 Task: Use GitHub's "GitHub Pages" to host your personal or project website.
Action: Mouse moved to (837, 60)
Screenshot: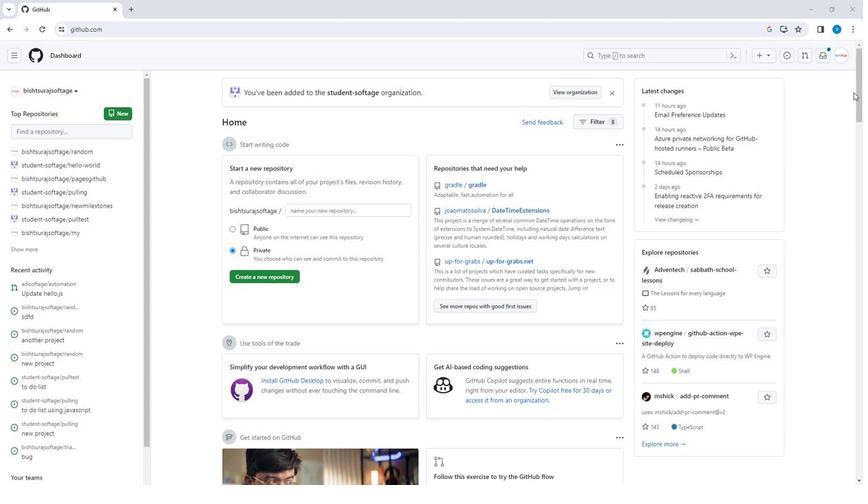 
Action: Mouse pressed left at (837, 60)
Screenshot: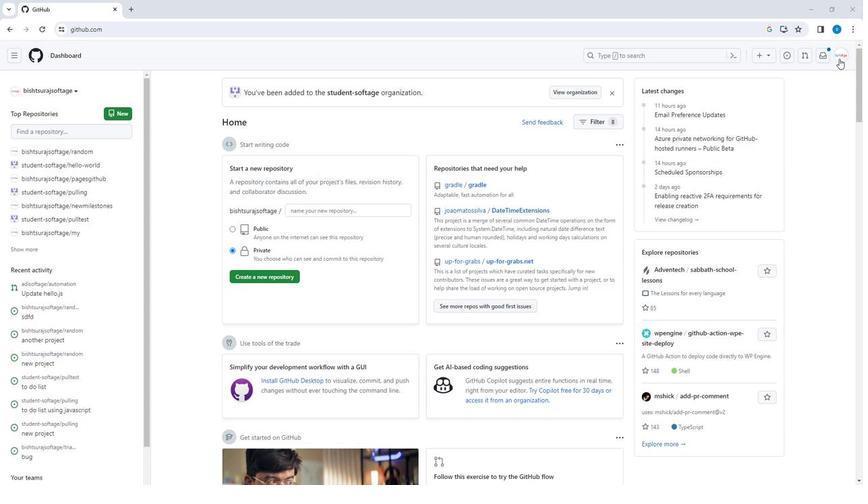
Action: Mouse moved to (791, 126)
Screenshot: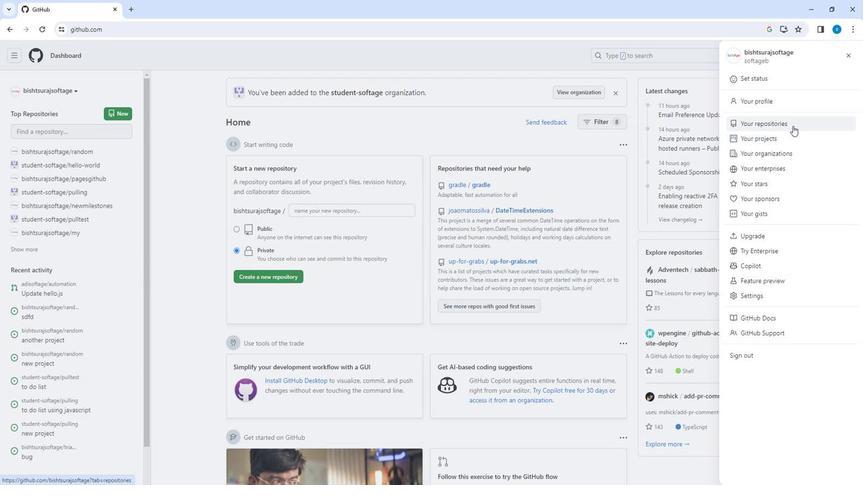 
Action: Mouse pressed left at (791, 126)
Screenshot: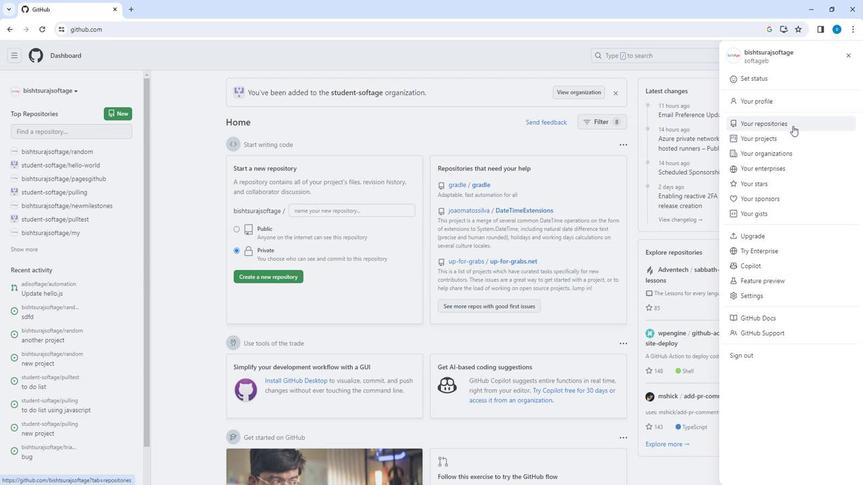 
Action: Mouse moved to (314, 142)
Screenshot: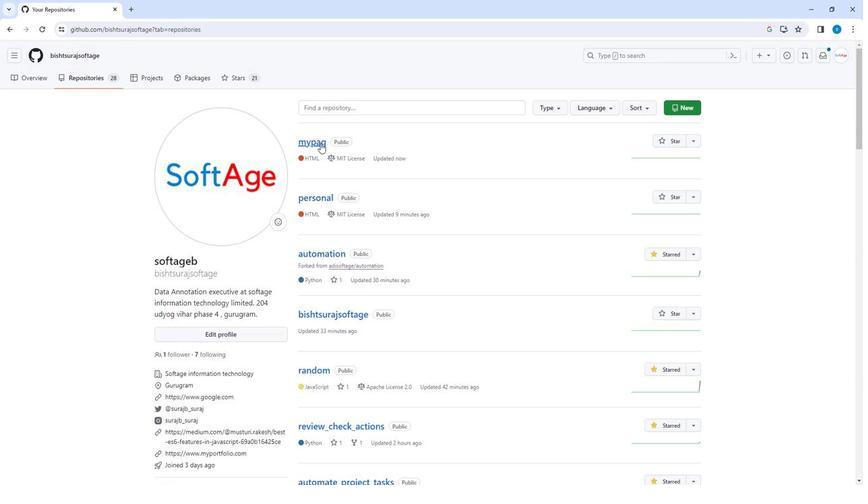 
Action: Mouse pressed left at (314, 142)
Screenshot: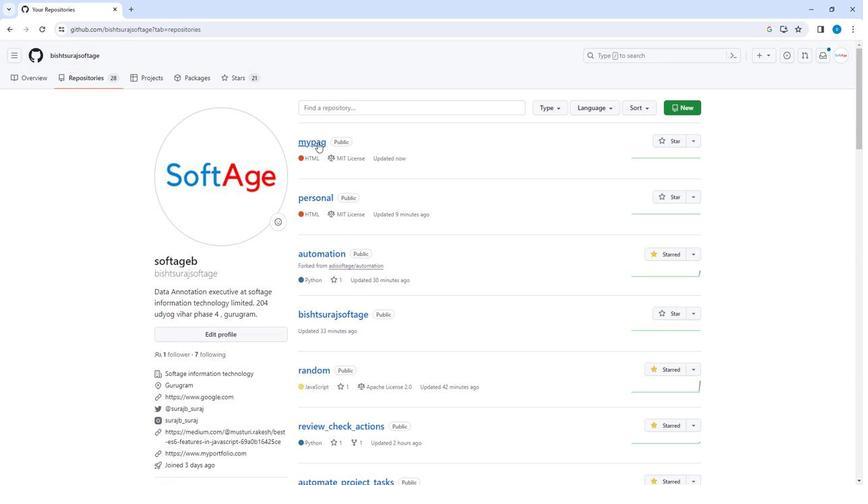 
Action: Mouse moved to (358, 82)
Screenshot: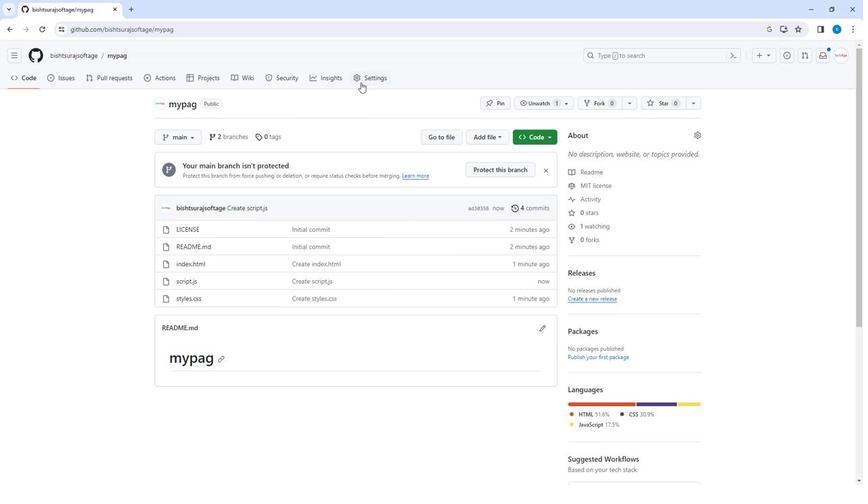 
Action: Mouse pressed left at (358, 82)
Screenshot: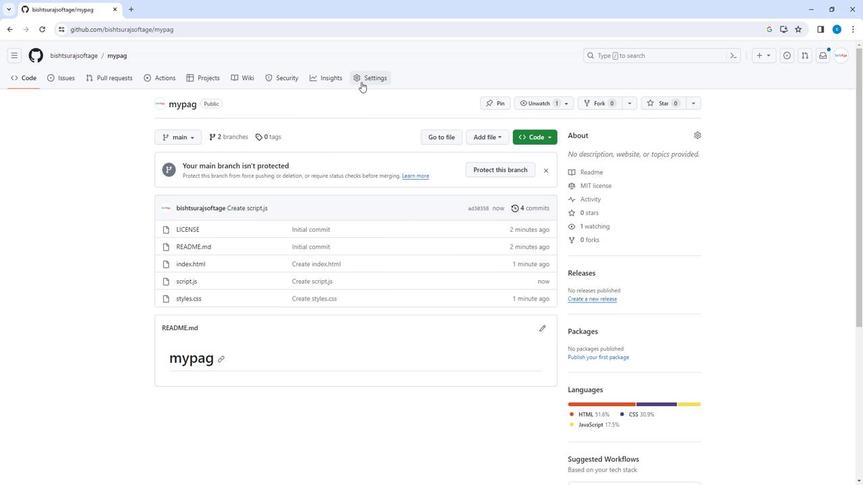 
Action: Mouse moved to (198, 297)
Screenshot: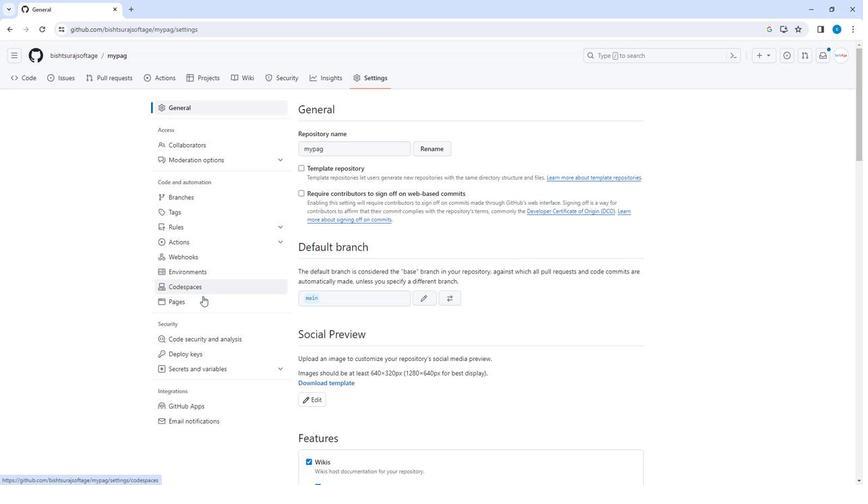 
Action: Mouse pressed left at (198, 297)
Screenshot: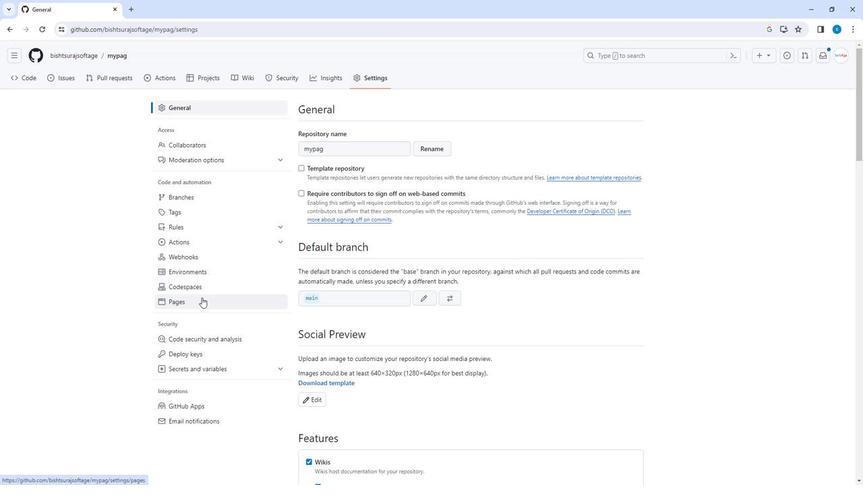 
Action: Mouse moved to (321, 252)
Screenshot: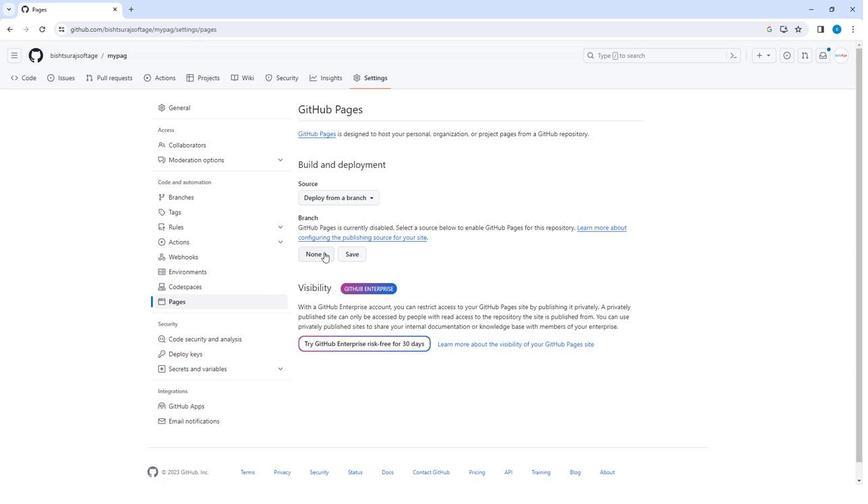 
Action: Mouse pressed left at (321, 252)
Screenshot: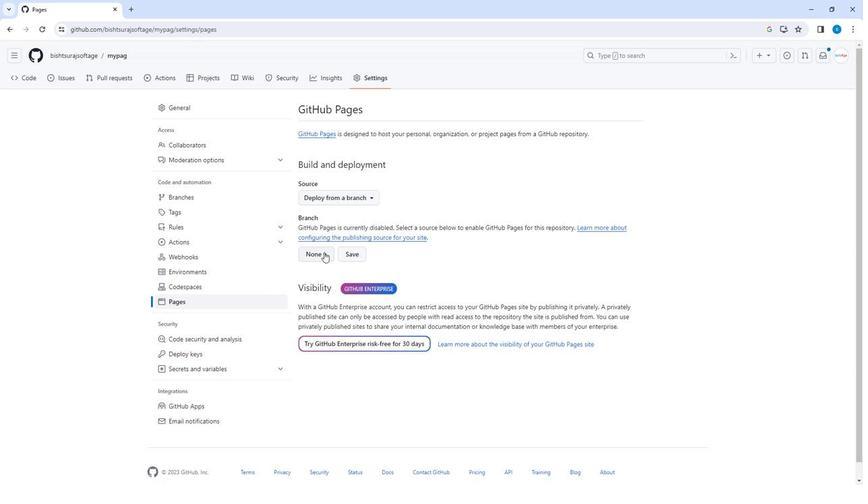 
Action: Mouse moved to (319, 310)
Screenshot: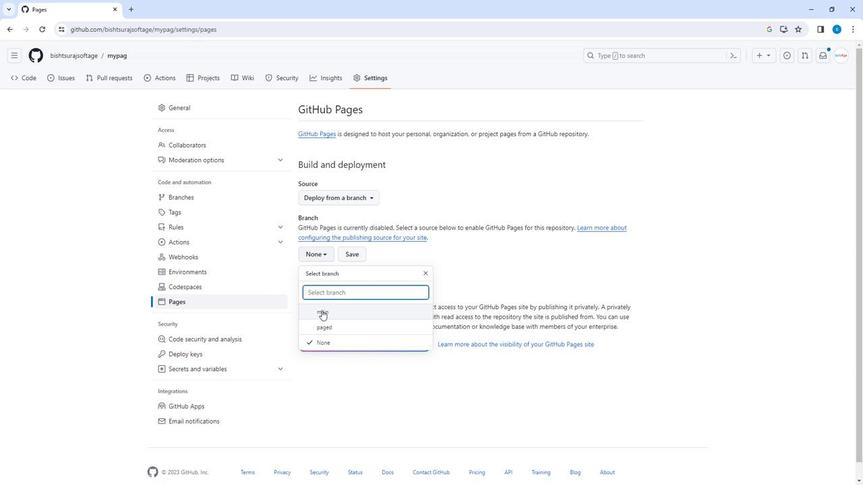 
Action: Mouse pressed left at (319, 310)
Screenshot: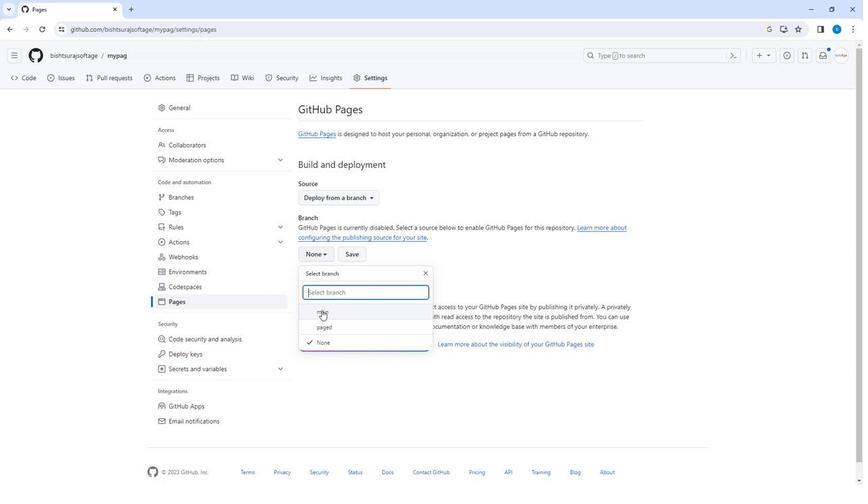 
Action: Mouse moved to (410, 255)
Screenshot: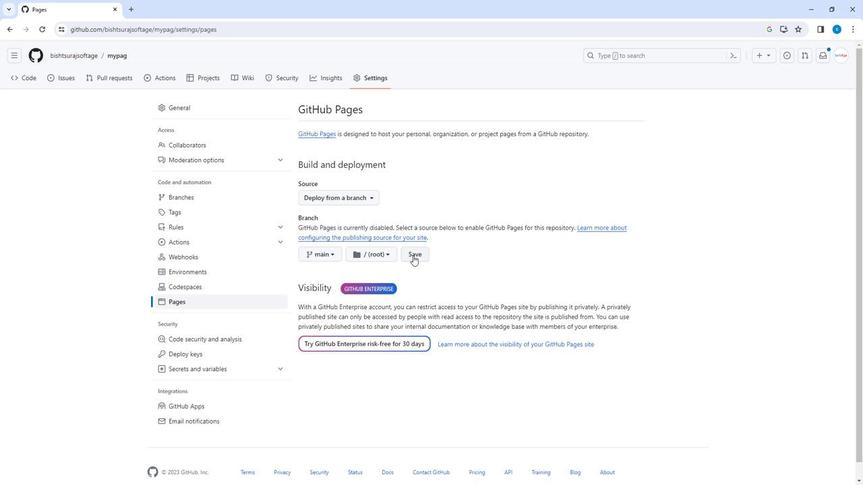 
Action: Mouse pressed left at (410, 255)
Screenshot: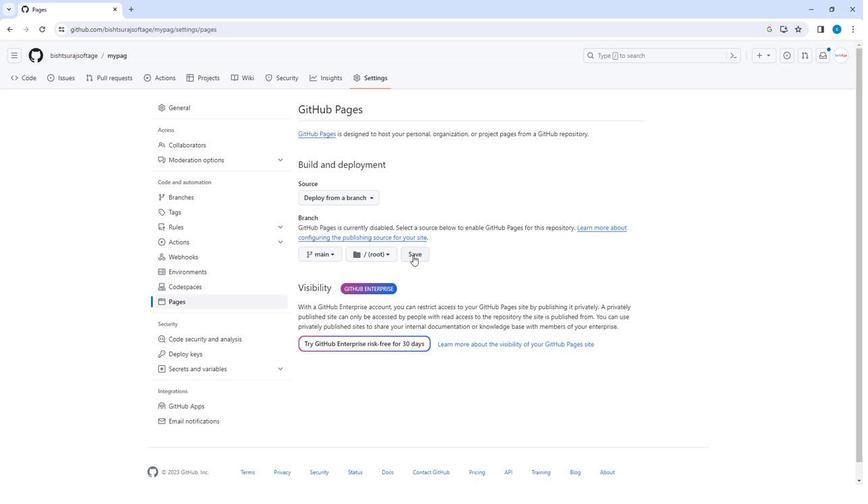
Action: Mouse moved to (835, 100)
Screenshot: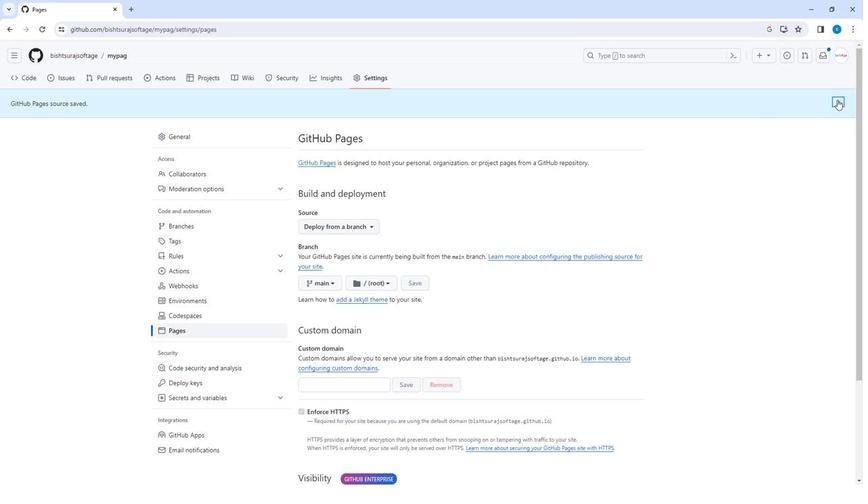 
Action: Mouse pressed left at (835, 100)
Screenshot: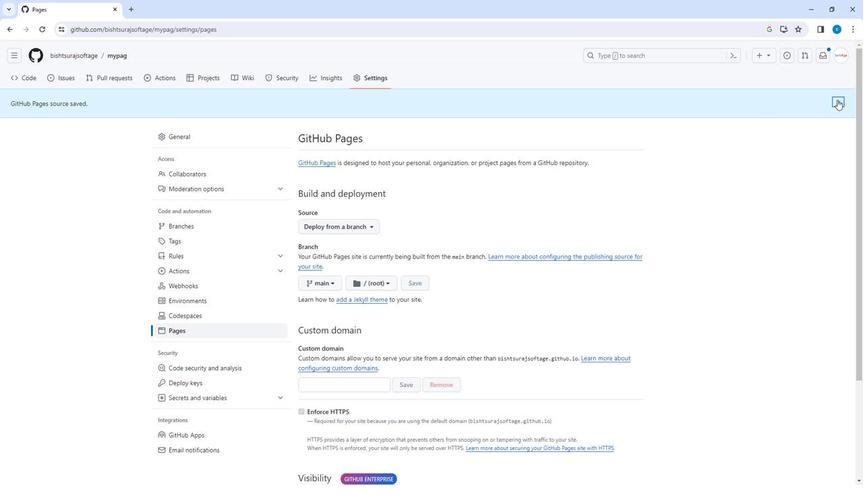 
Action: Mouse moved to (30, 82)
Screenshot: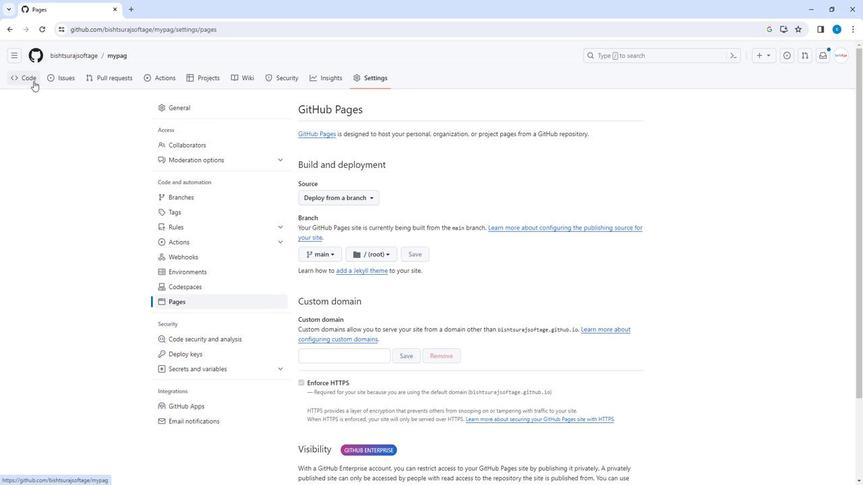 
Action: Mouse pressed left at (30, 82)
Screenshot: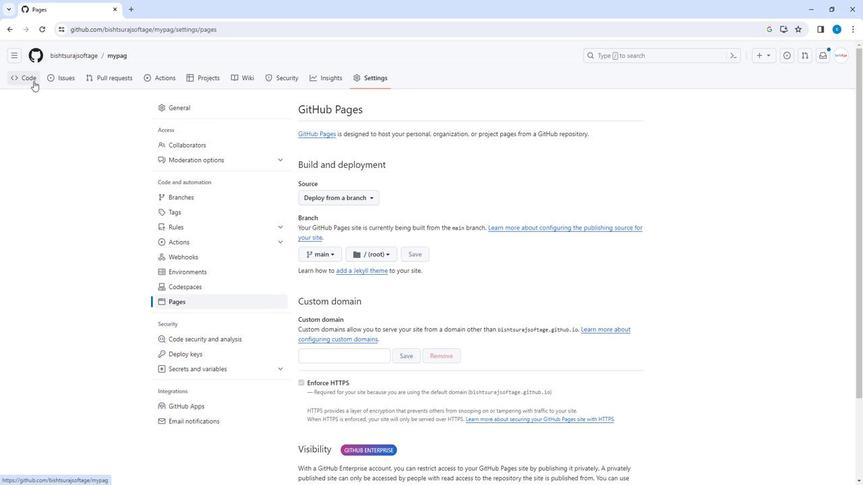 
Action: Mouse moved to (156, 75)
Screenshot: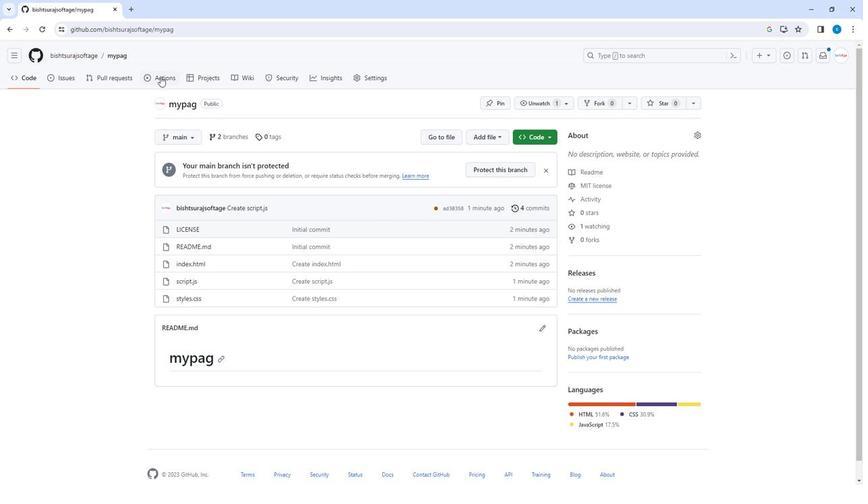 
Action: Mouse pressed left at (156, 75)
Screenshot: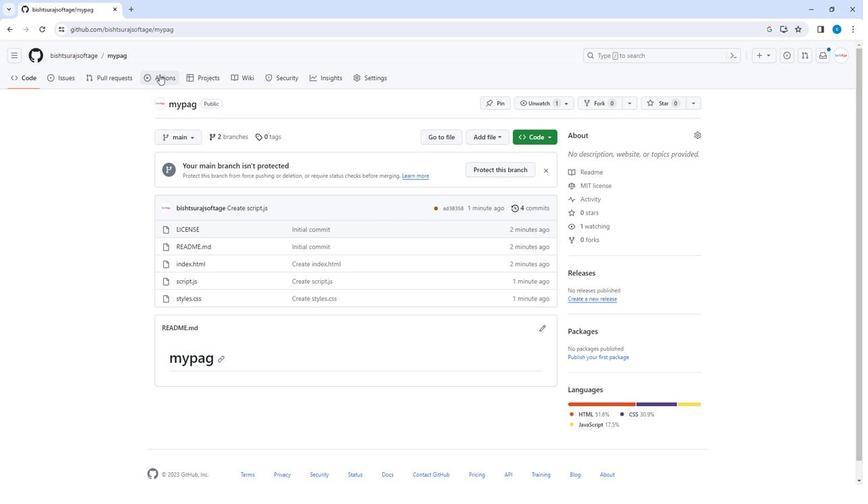 
Action: Mouse moved to (208, 168)
Screenshot: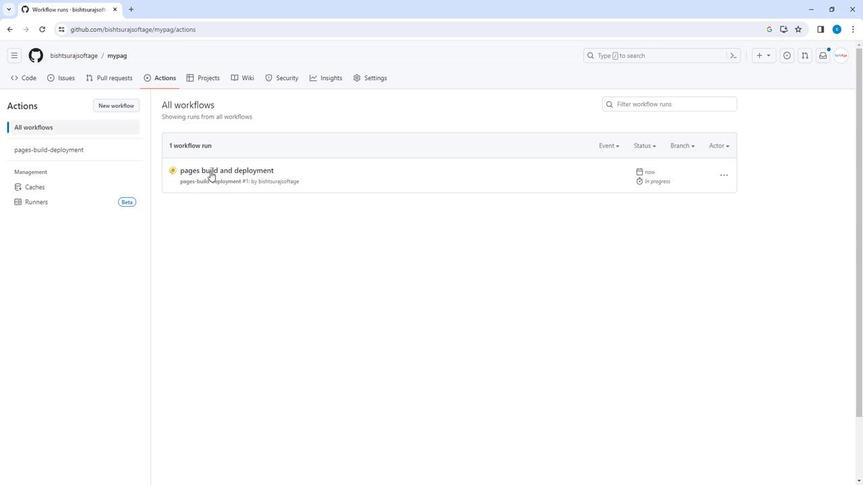 
Action: Mouse pressed left at (208, 168)
Screenshot: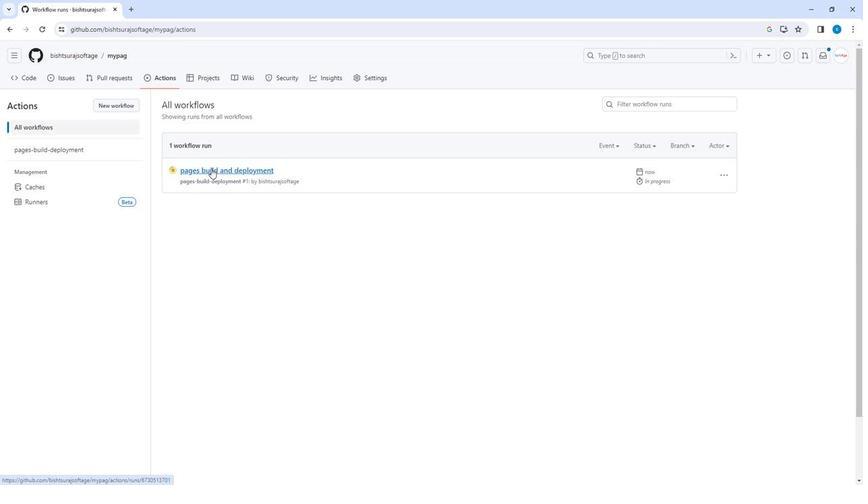 
Action: Mouse moved to (233, 237)
Screenshot: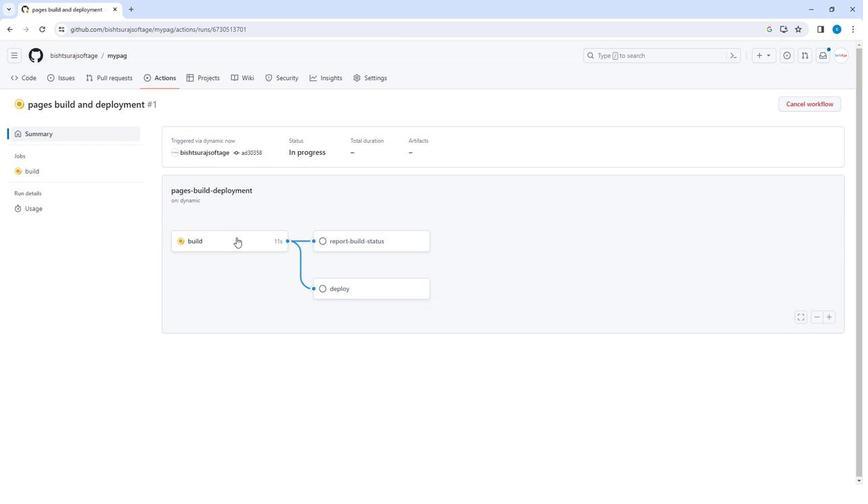 
Action: Mouse pressed left at (233, 237)
Screenshot: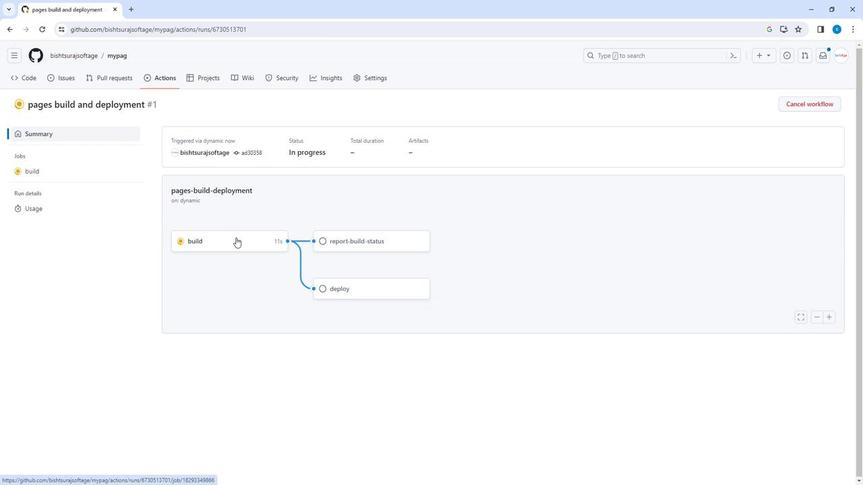 
Action: Mouse moved to (217, 149)
Screenshot: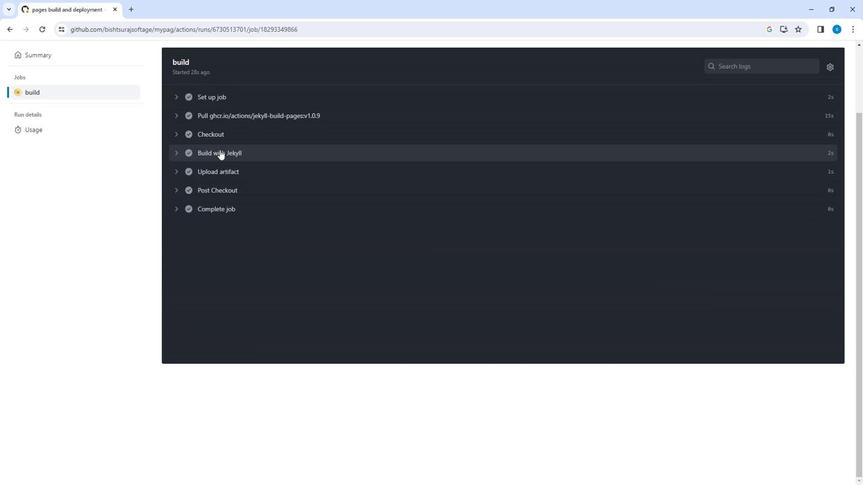 
Action: Mouse scrolled (217, 149) with delta (0, 0)
Screenshot: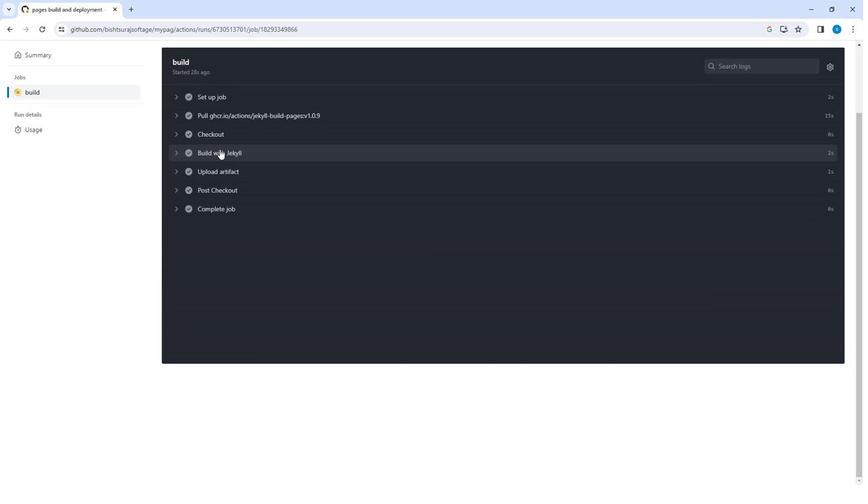 
Action: Mouse moved to (217, 149)
Screenshot: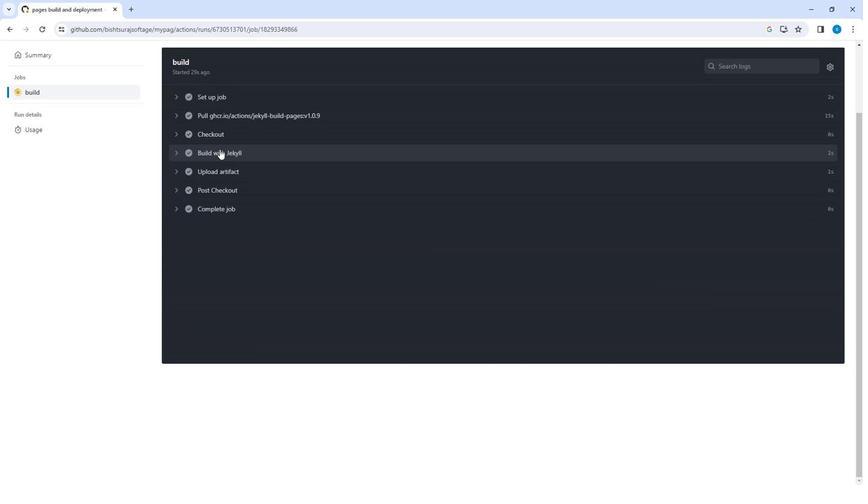 
Action: Mouse scrolled (217, 150) with delta (0, 0)
Screenshot: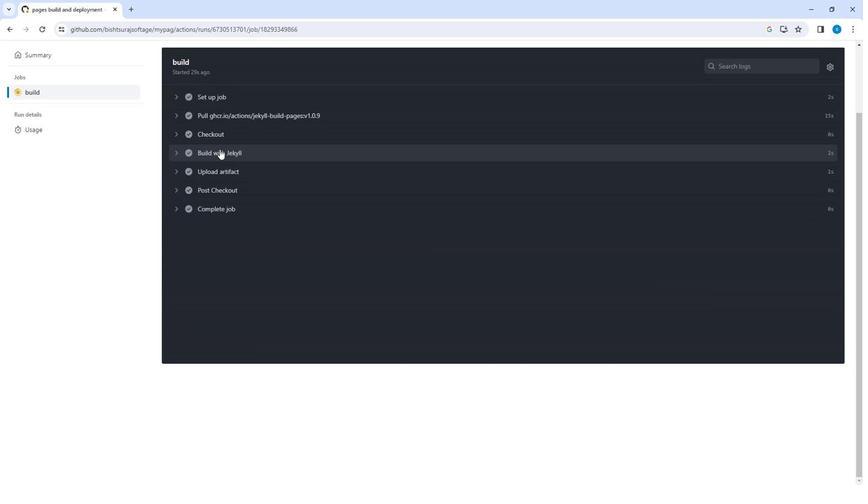 
Action: Mouse scrolled (217, 150) with delta (0, 0)
Screenshot: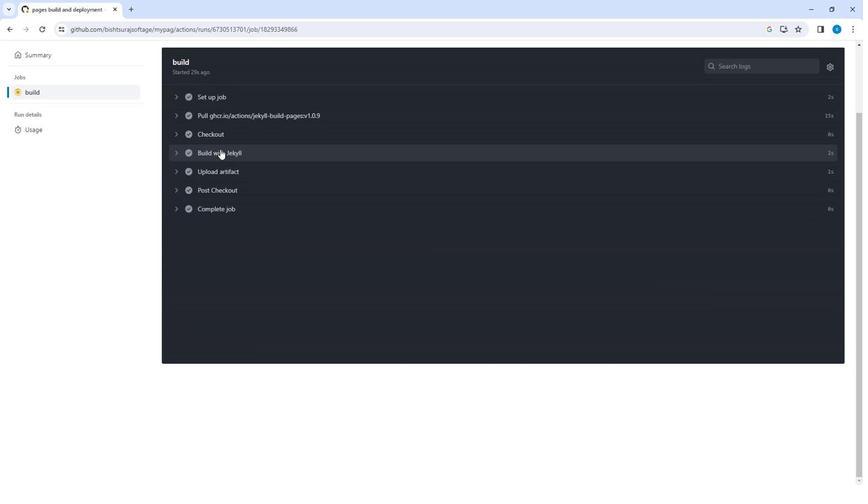 
Action: Mouse scrolled (217, 150) with delta (0, 0)
Screenshot: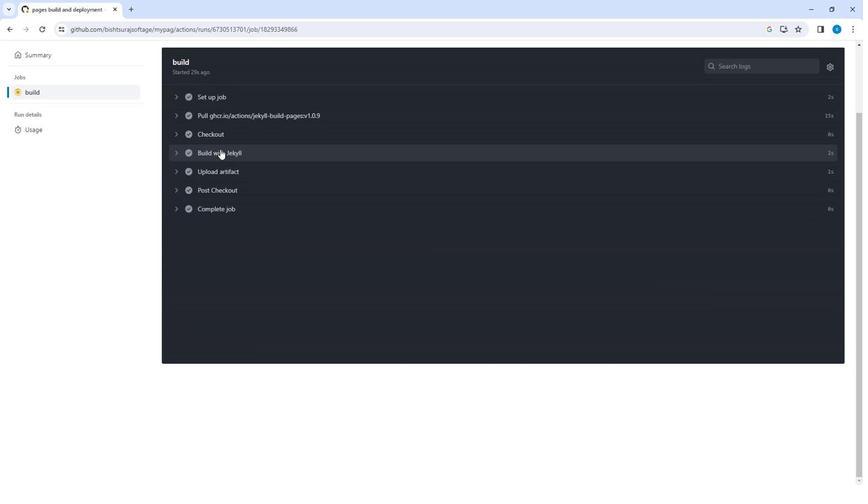 
Action: Mouse scrolled (217, 150) with delta (0, 0)
Screenshot: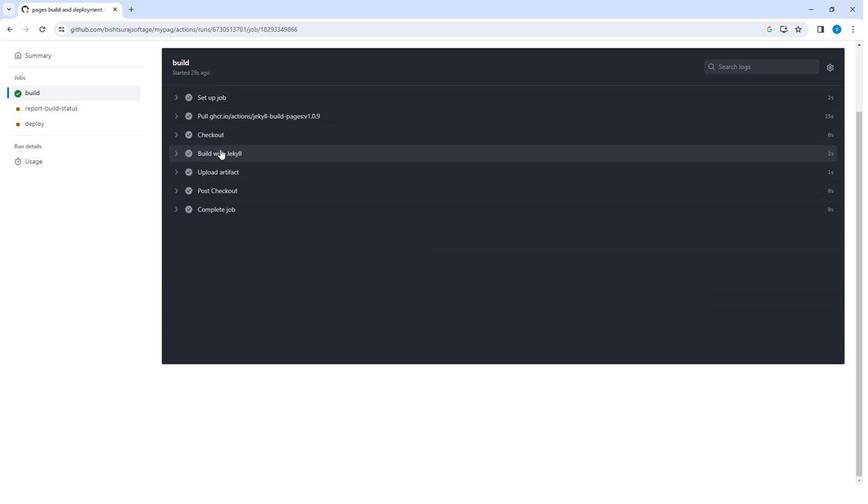 
Action: Mouse scrolled (217, 150) with delta (0, 0)
Screenshot: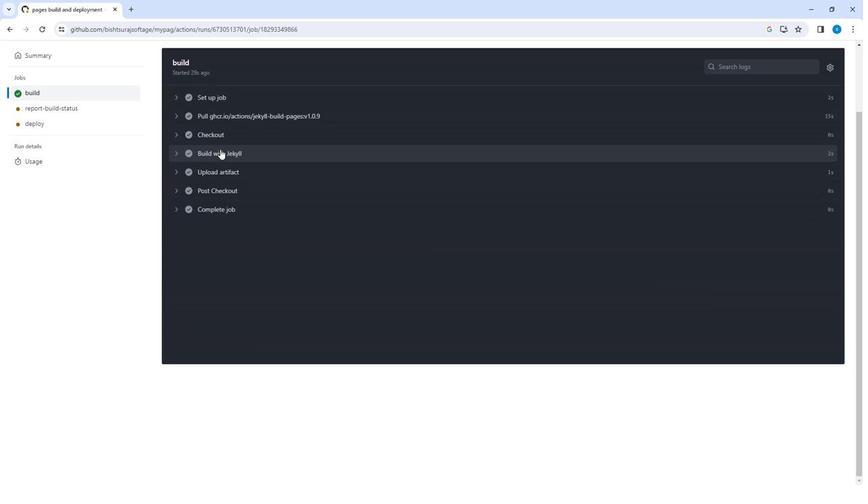 
Action: Mouse moved to (15, 80)
Screenshot: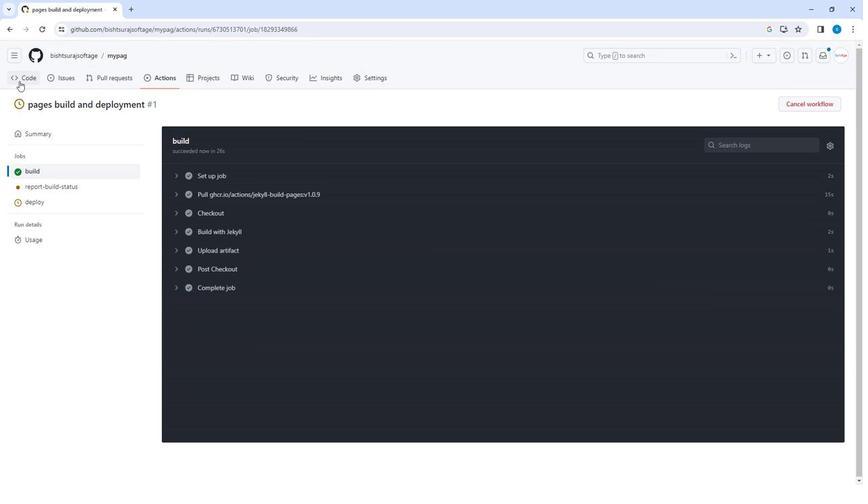 
Action: Mouse pressed left at (15, 80)
Screenshot: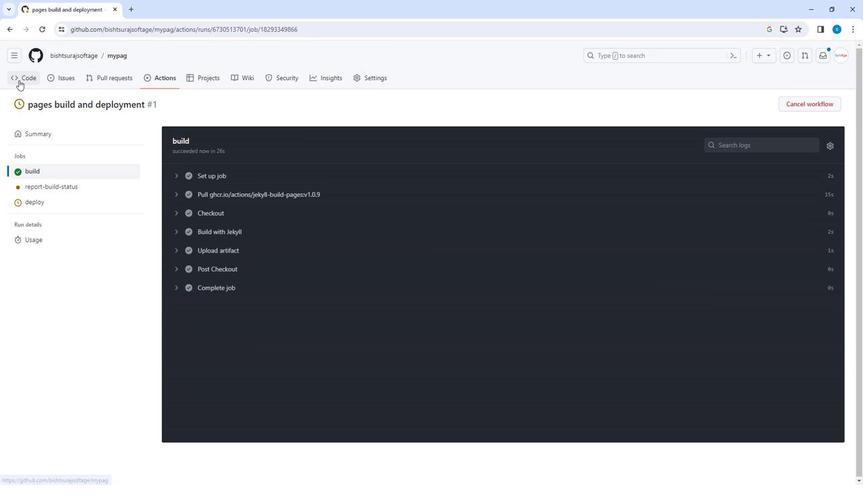 
Action: Mouse moved to (586, 408)
Screenshot: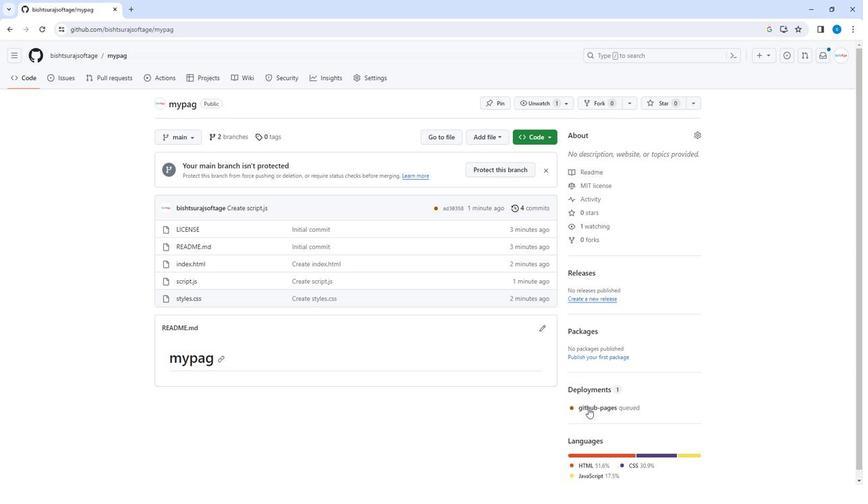 
Action: Mouse pressed left at (586, 408)
Screenshot: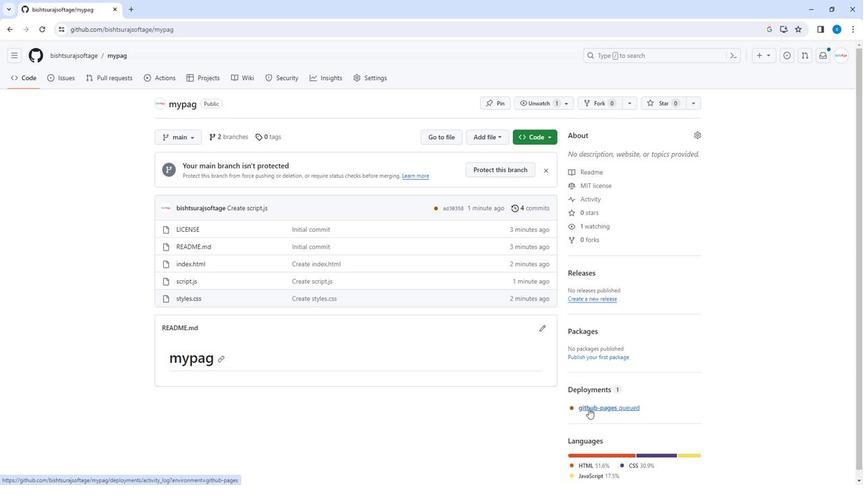
Action: Mouse moved to (252, 157)
Screenshot: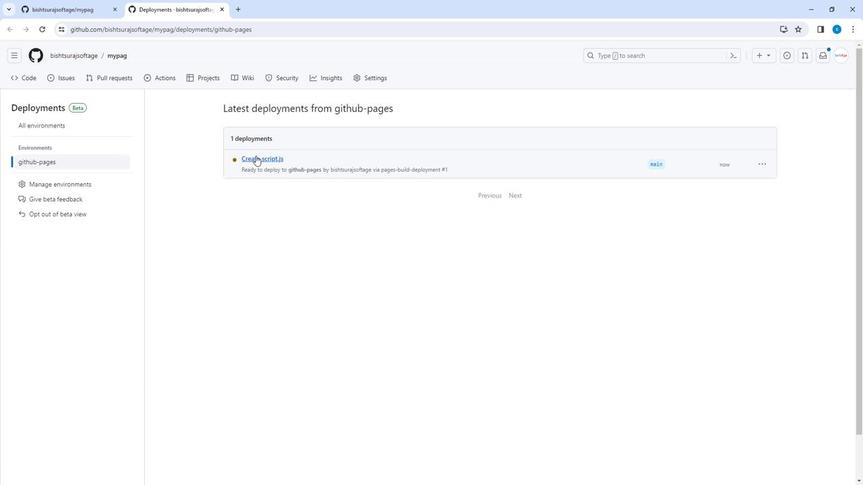 
Action: Mouse pressed left at (252, 157)
Screenshot: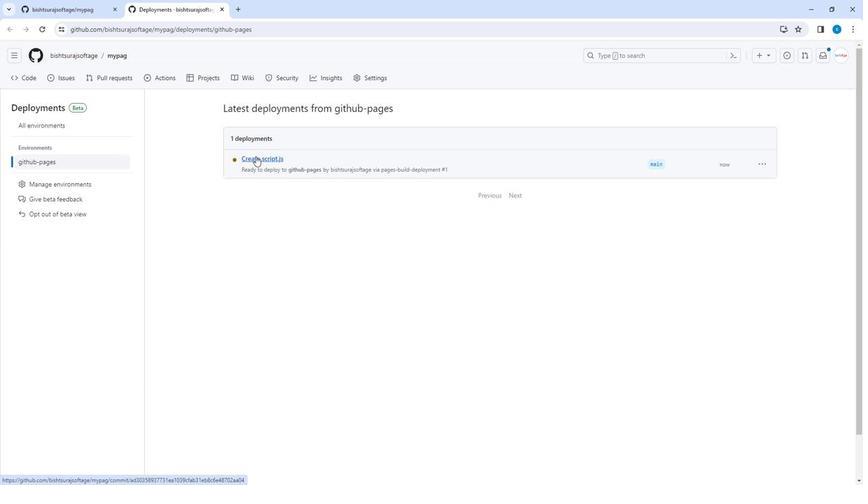 
Action: Mouse moved to (142, 197)
Screenshot: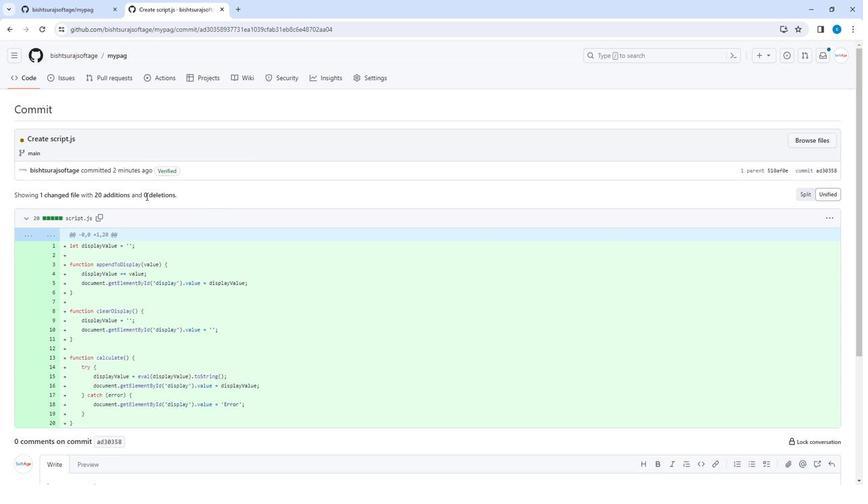 
Action: Mouse scrolled (142, 197) with delta (0, 0)
Screenshot: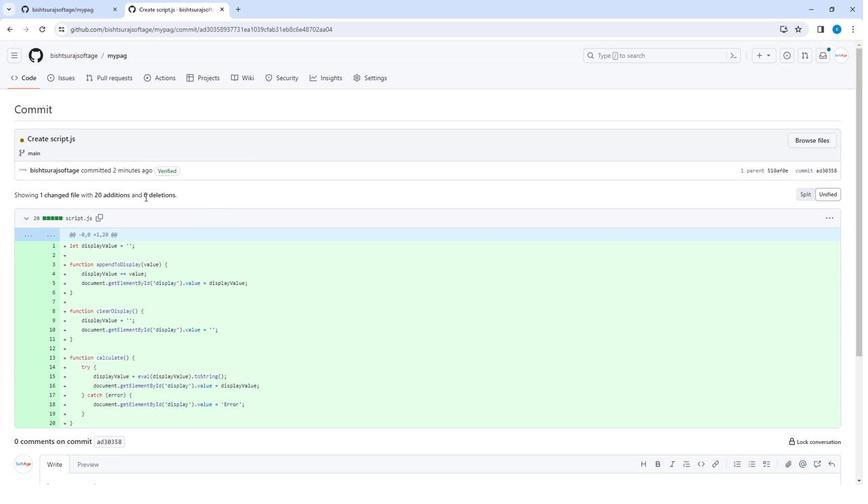
Action: Mouse scrolled (142, 197) with delta (0, 0)
Screenshot: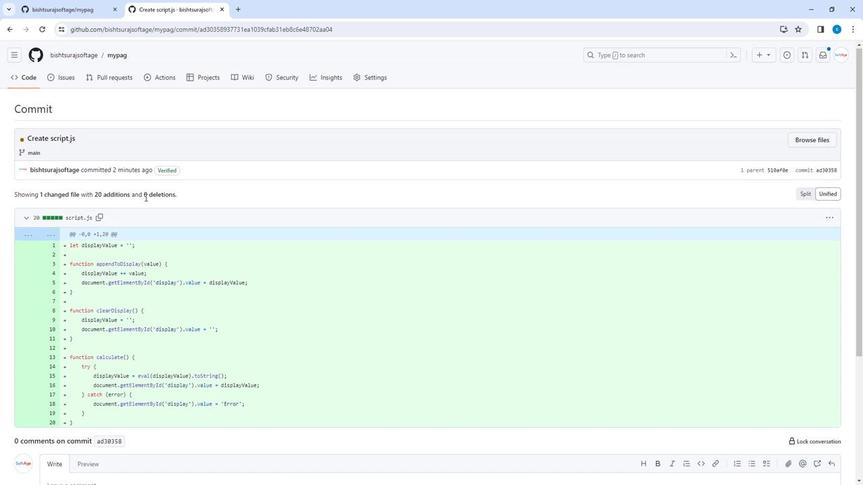
Action: Mouse scrolled (142, 198) with delta (0, 0)
Screenshot: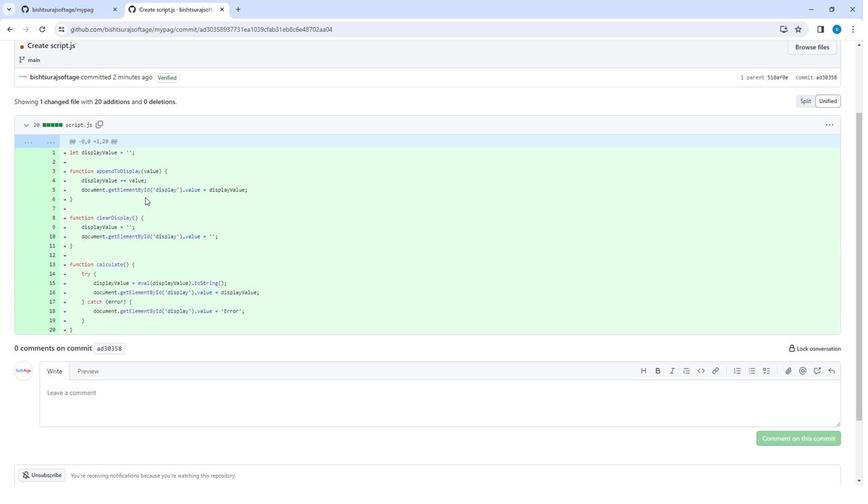 
Action: Mouse scrolled (142, 198) with delta (0, 0)
Screenshot: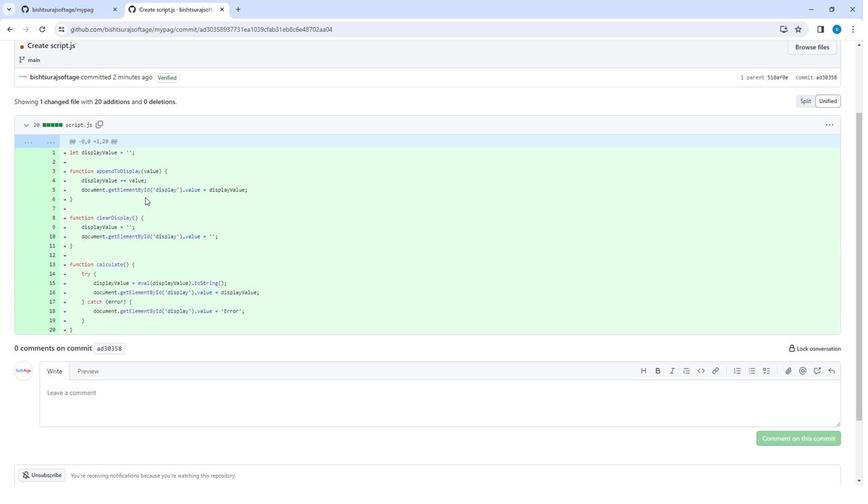 
Action: Mouse scrolled (142, 198) with delta (0, 0)
Screenshot: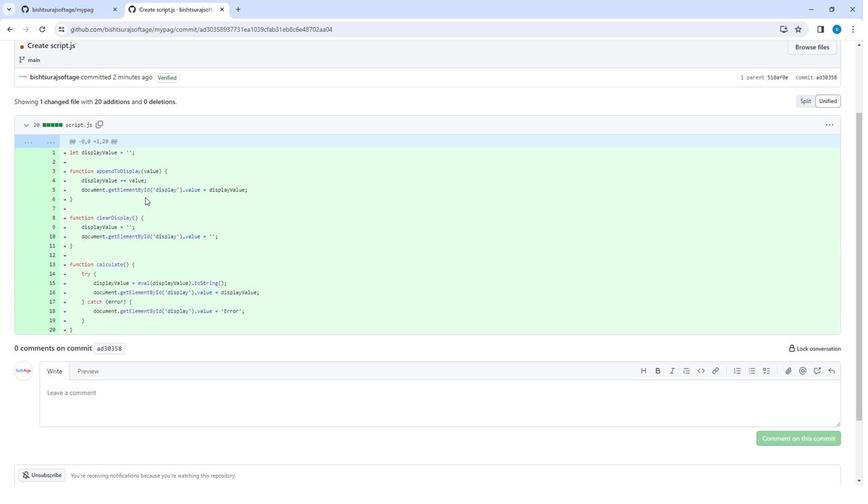 
Action: Mouse scrolled (142, 198) with delta (0, 0)
Screenshot: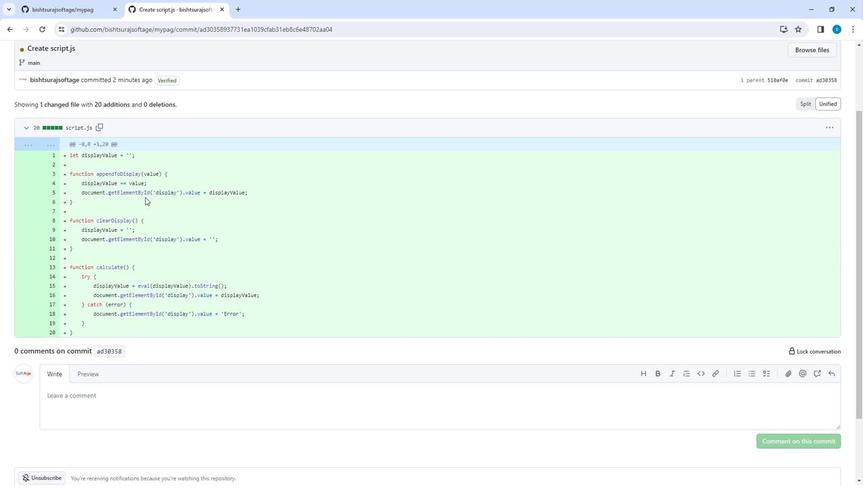 
Action: Mouse moved to (8, 32)
Screenshot: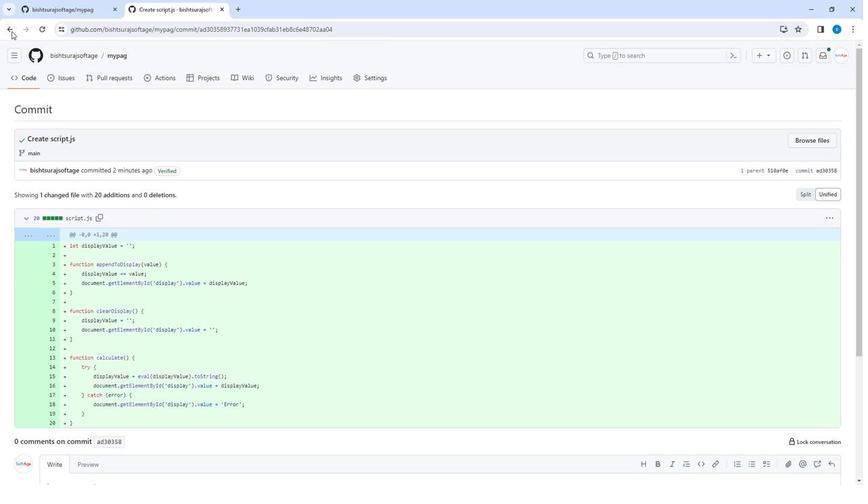 
Action: Mouse pressed left at (8, 32)
Screenshot: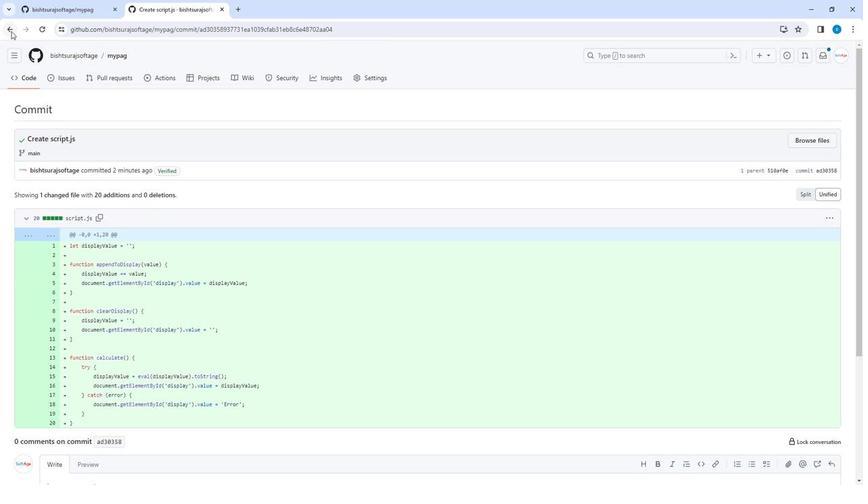 
Action: Mouse moved to (27, 71)
Screenshot: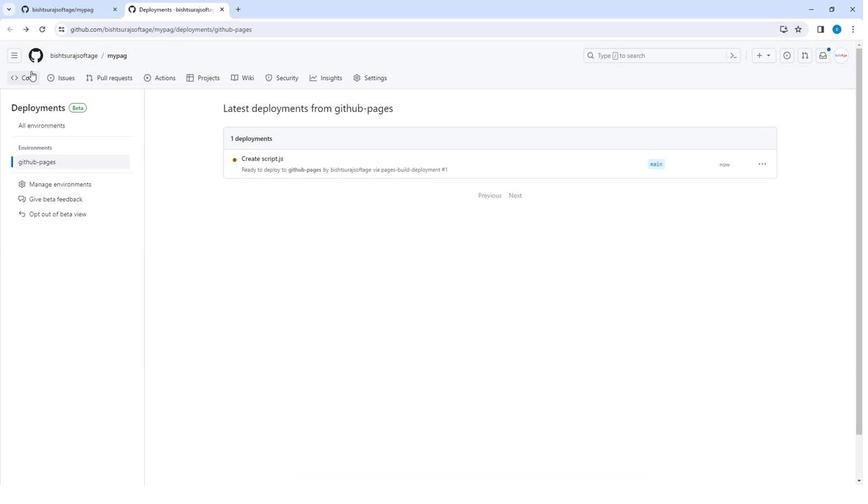 
Action: Mouse pressed left at (27, 71)
Screenshot: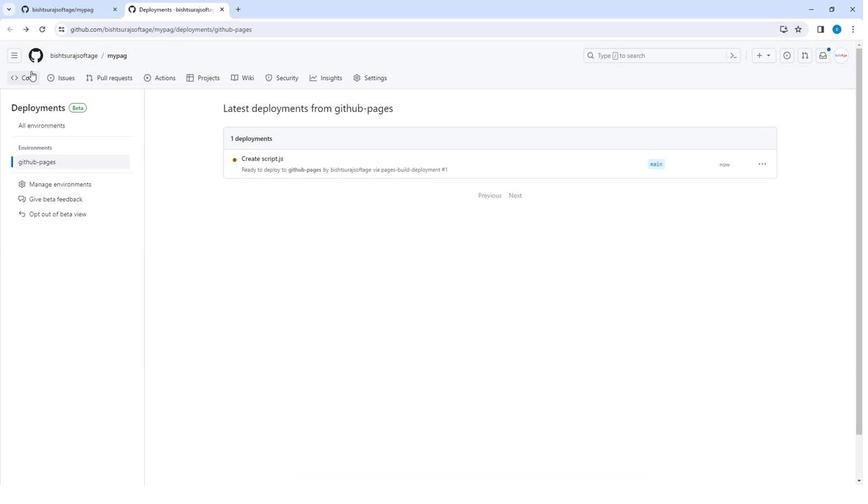 
Action: Mouse moved to (598, 406)
Screenshot: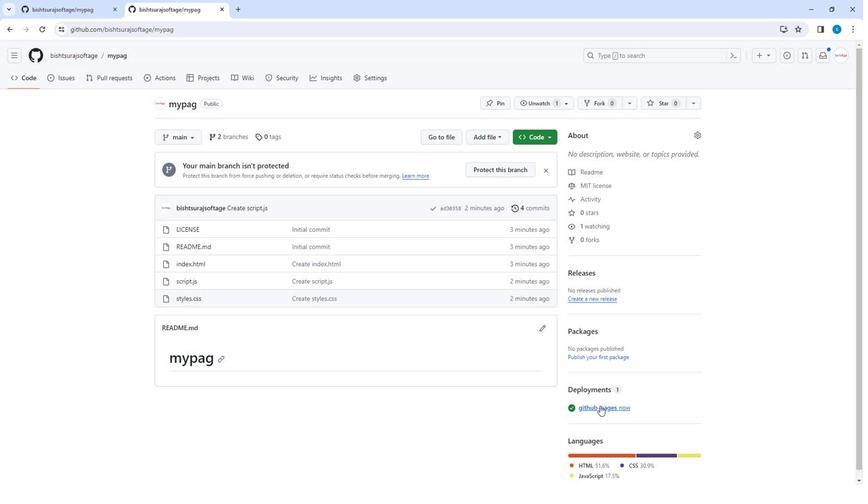
Action: Mouse pressed left at (598, 406)
Screenshot: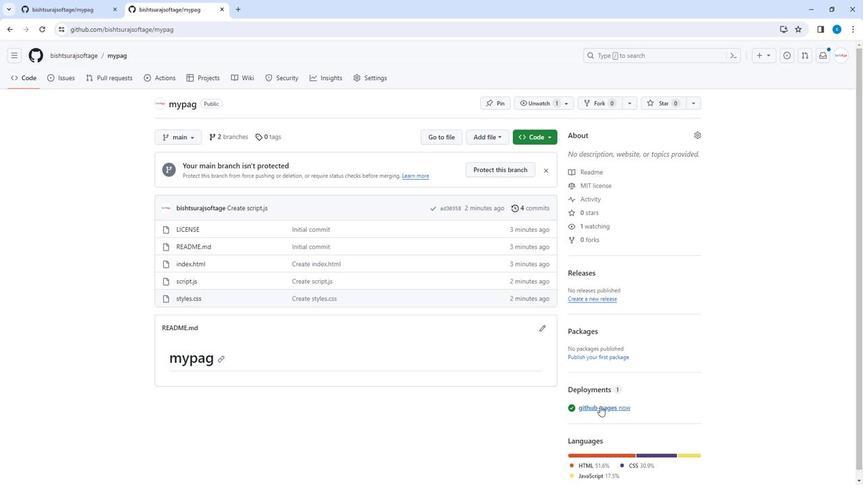 
Action: Mouse moved to (738, 167)
Screenshot: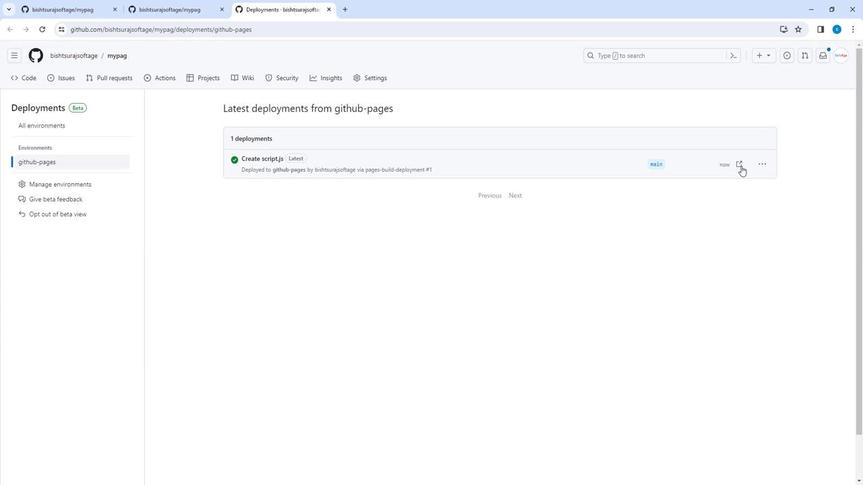 
Action: Mouse pressed left at (738, 167)
Screenshot: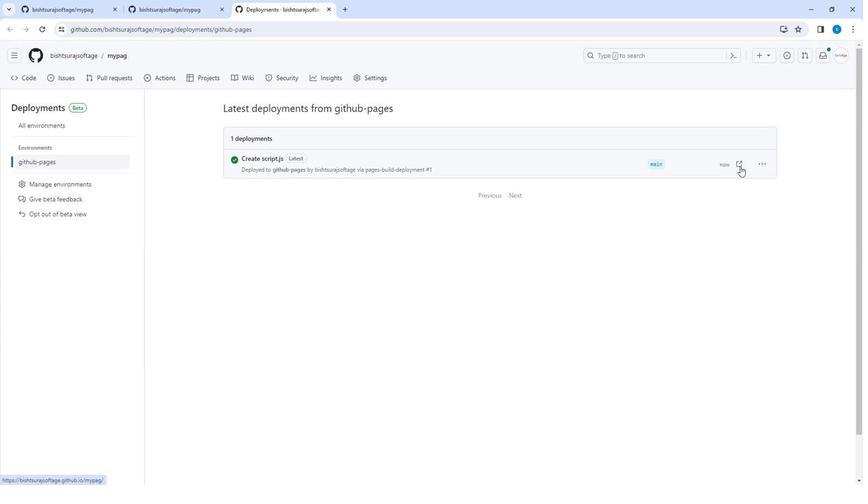 
Action: Mouse moved to (442, 270)
Screenshot: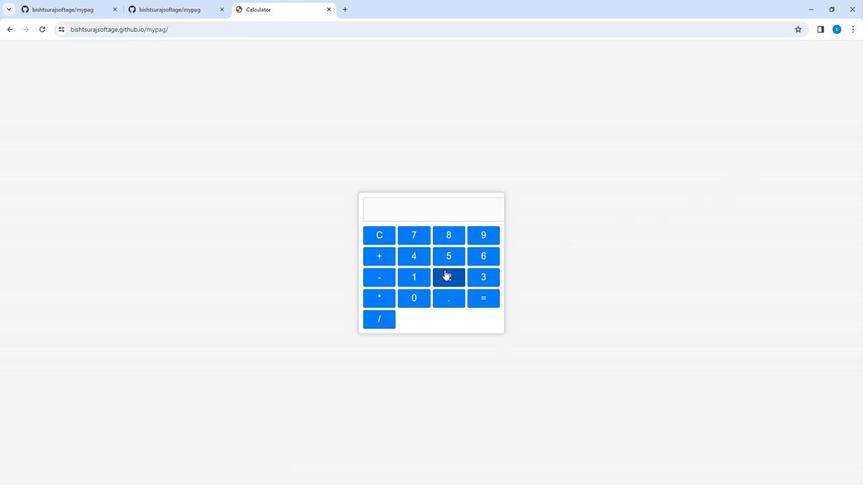 
Action: Mouse pressed left at (442, 270)
Screenshot: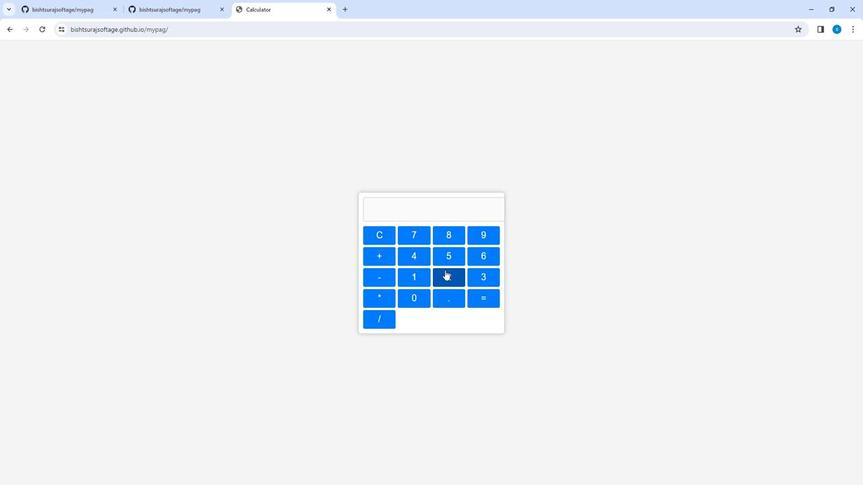 
Action: Mouse pressed left at (442, 270)
Screenshot: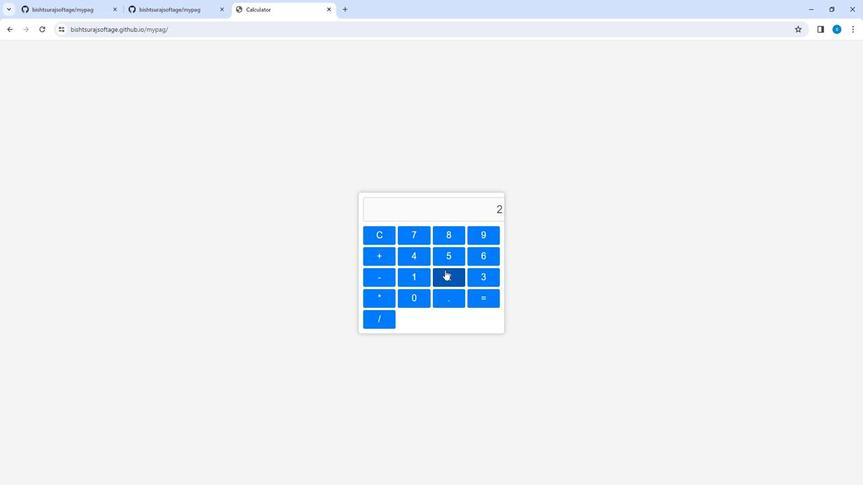 
Action: Mouse moved to (371, 255)
Screenshot: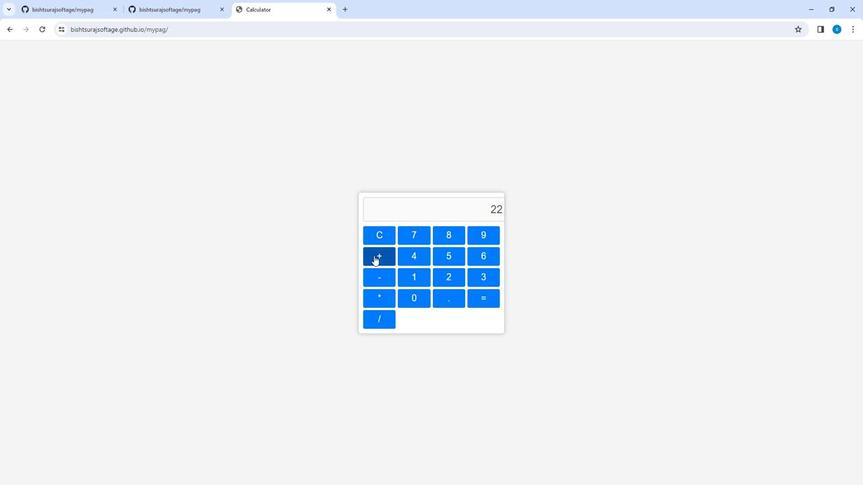 
Action: Mouse pressed left at (371, 255)
Screenshot: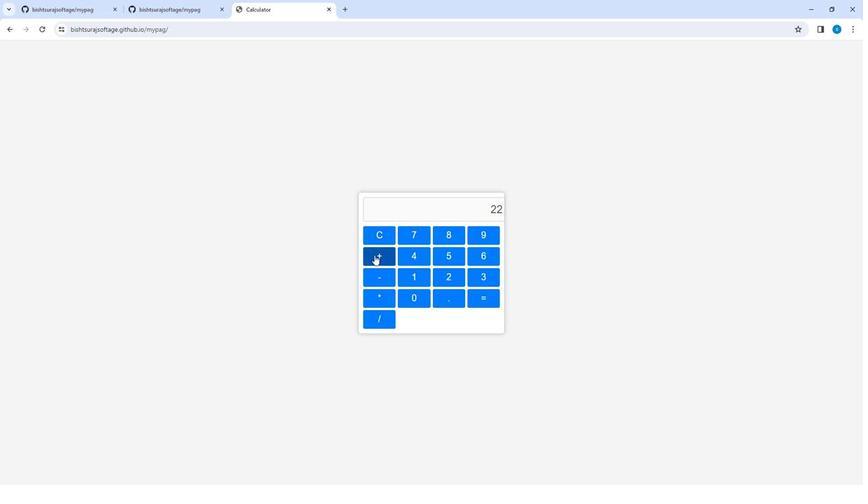 
Action: Mouse moved to (443, 275)
Screenshot: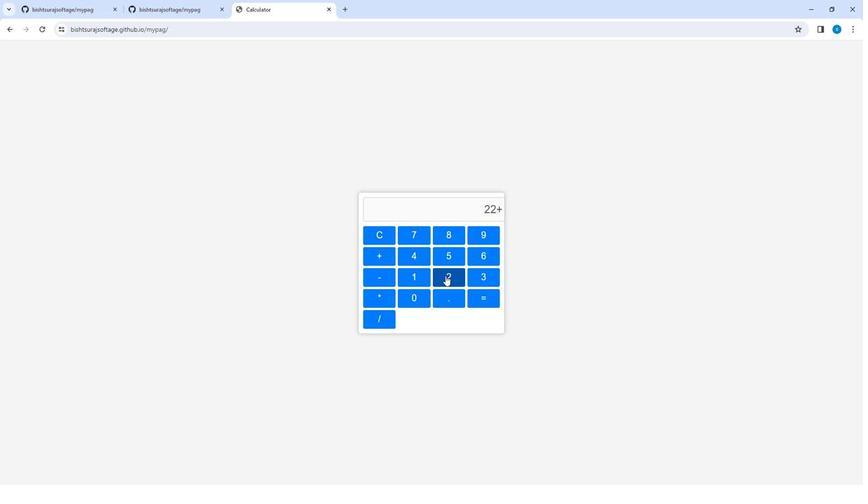 
Action: Mouse pressed left at (443, 275)
Screenshot: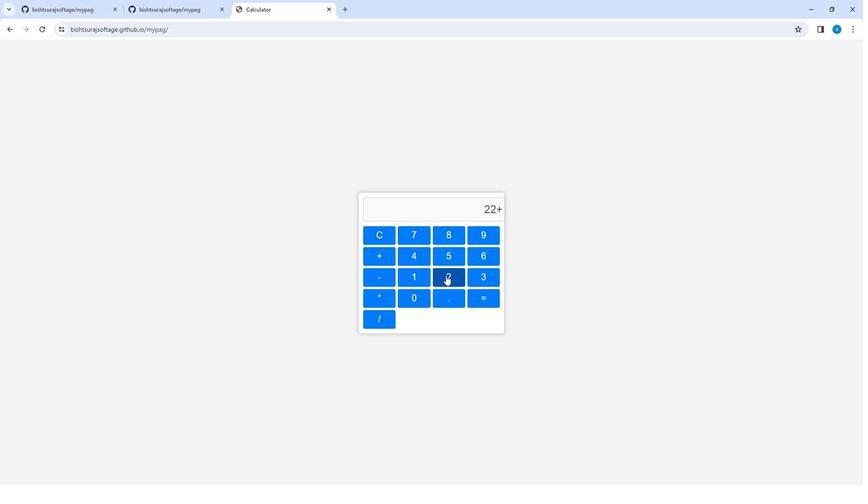 
Action: Mouse moved to (473, 292)
Screenshot: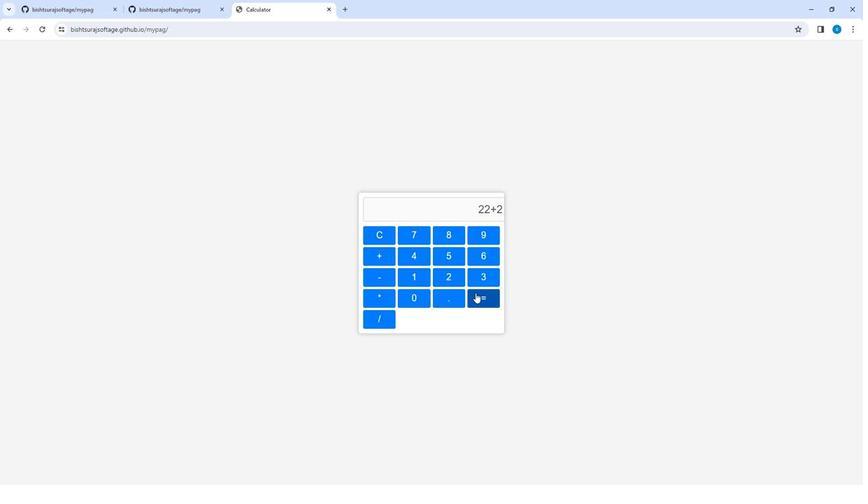 
Action: Mouse pressed left at (473, 292)
Screenshot: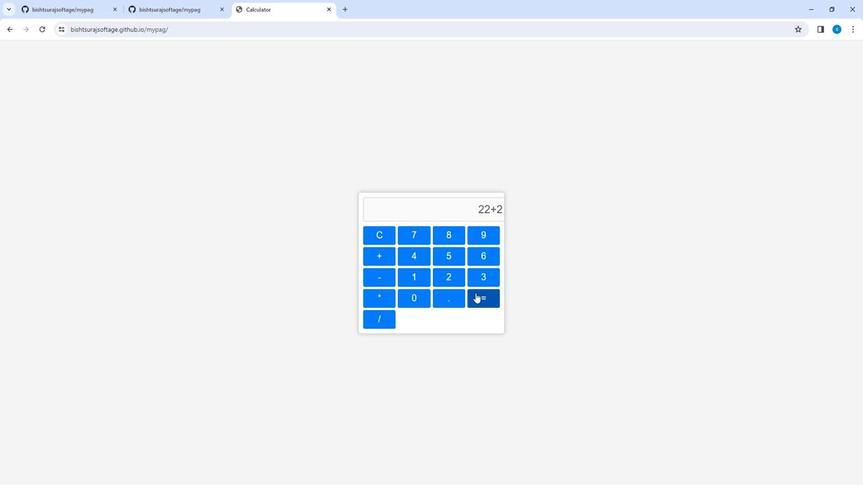 
Action: Mouse moved to (302, 251)
Screenshot: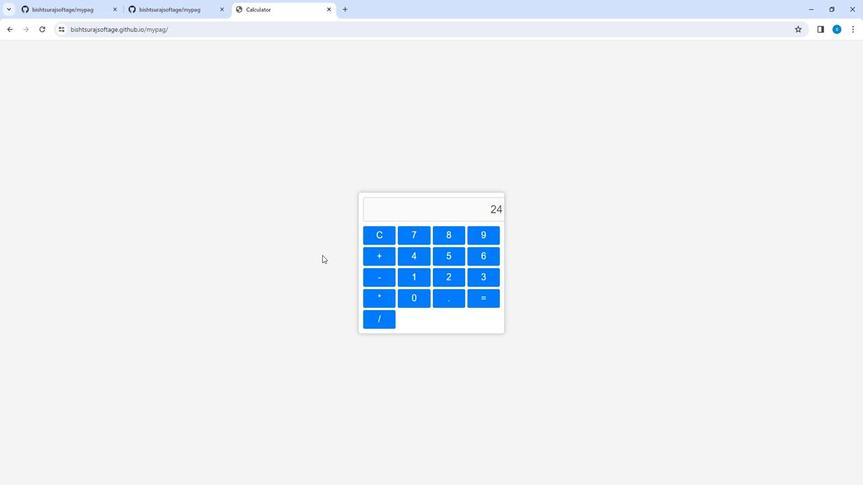 
